 Task: Use Electro Static Accent 02 Effect in this video Movie B.mp4
Action: Mouse moved to (344, 130)
Screenshot: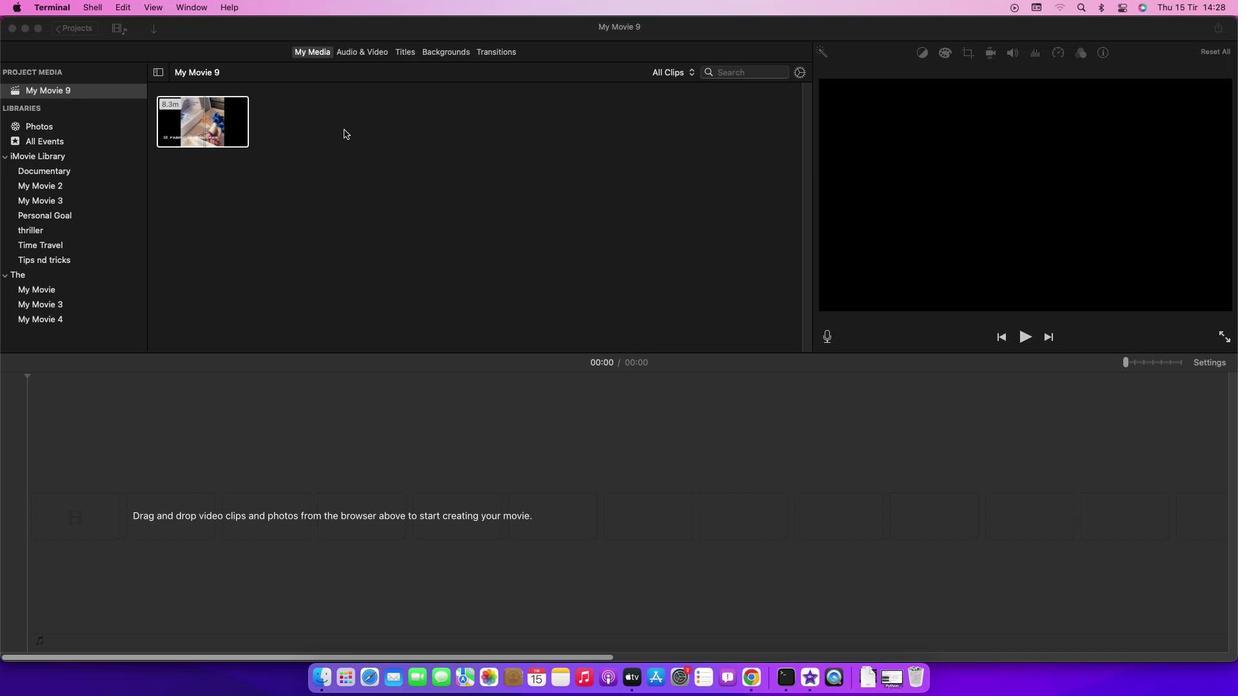 
Action: Mouse pressed left at (344, 130)
Screenshot: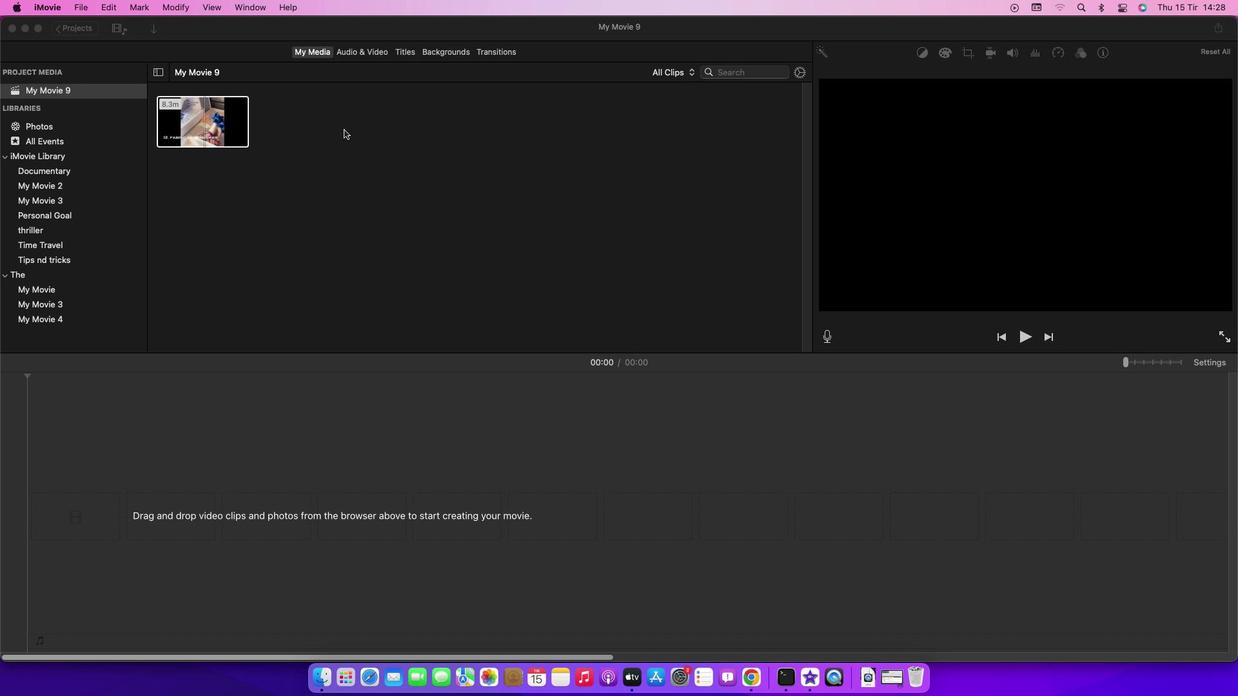 
Action: Mouse moved to (207, 118)
Screenshot: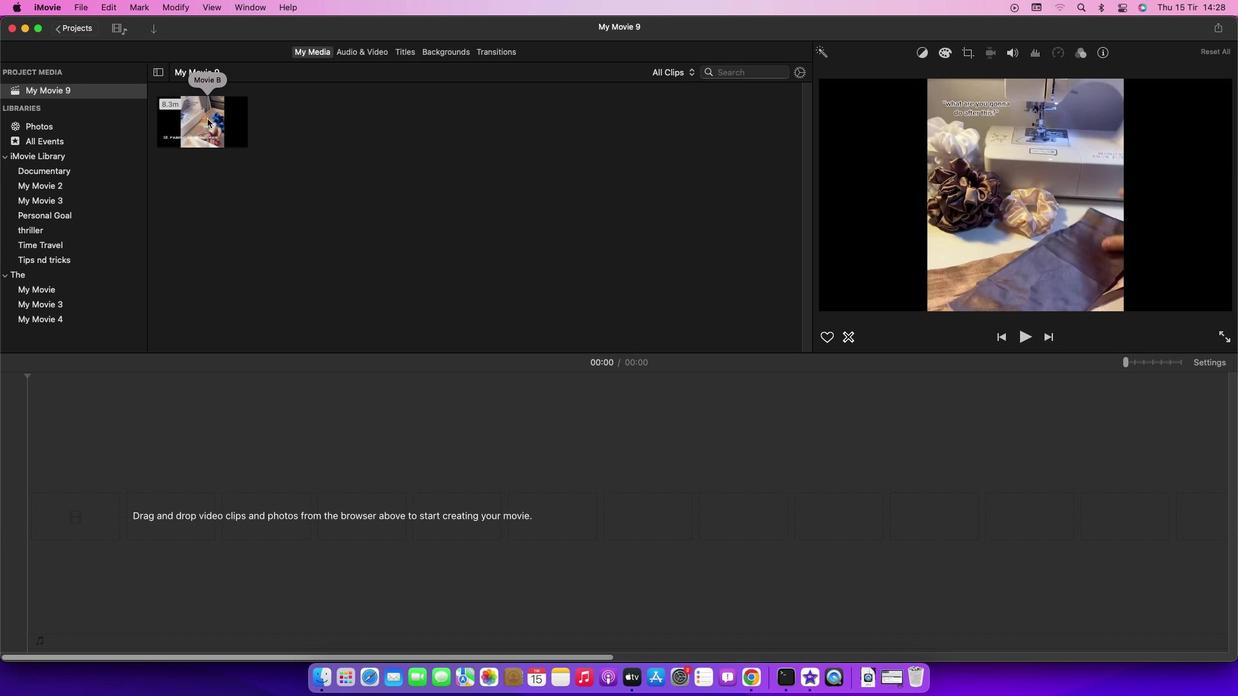 
Action: Mouse pressed left at (207, 118)
Screenshot: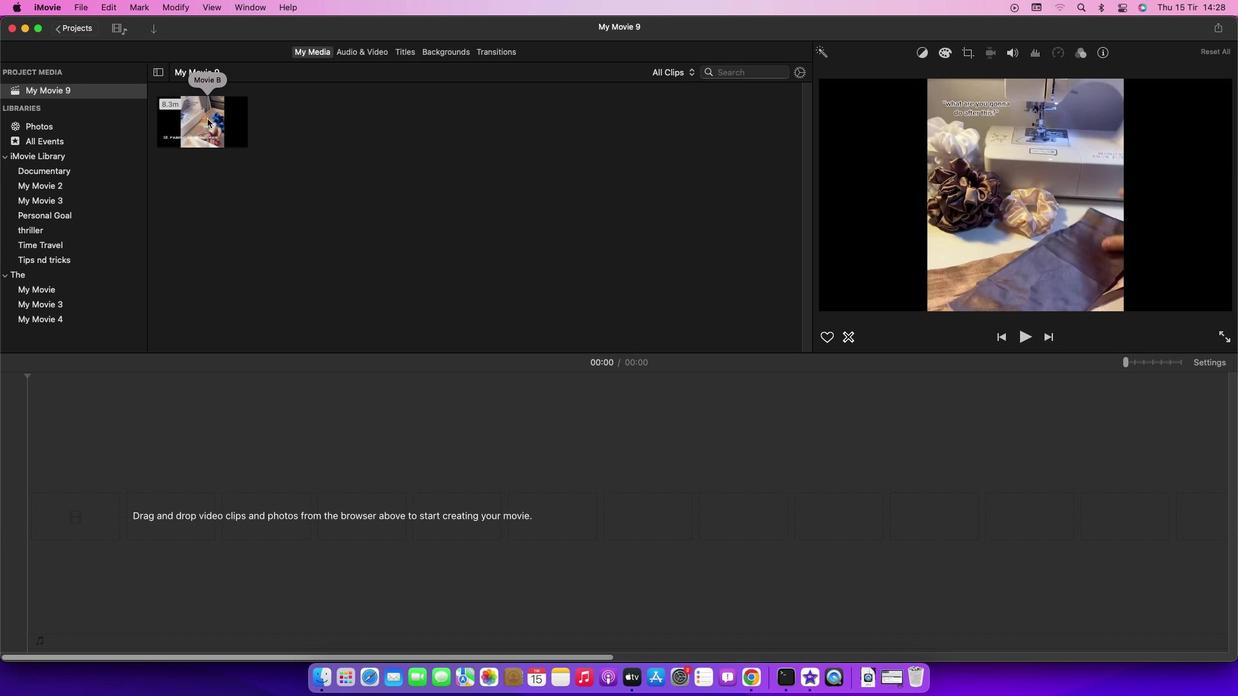 
Action: Mouse pressed left at (207, 118)
Screenshot: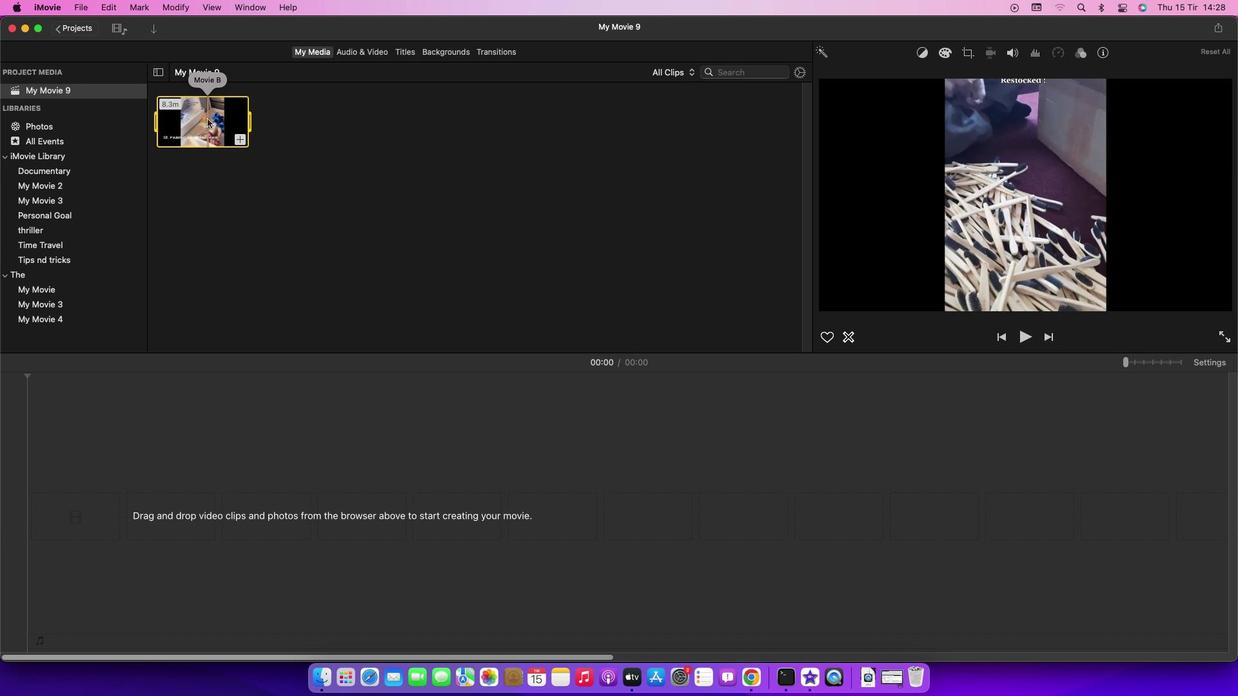 
Action: Mouse moved to (359, 54)
Screenshot: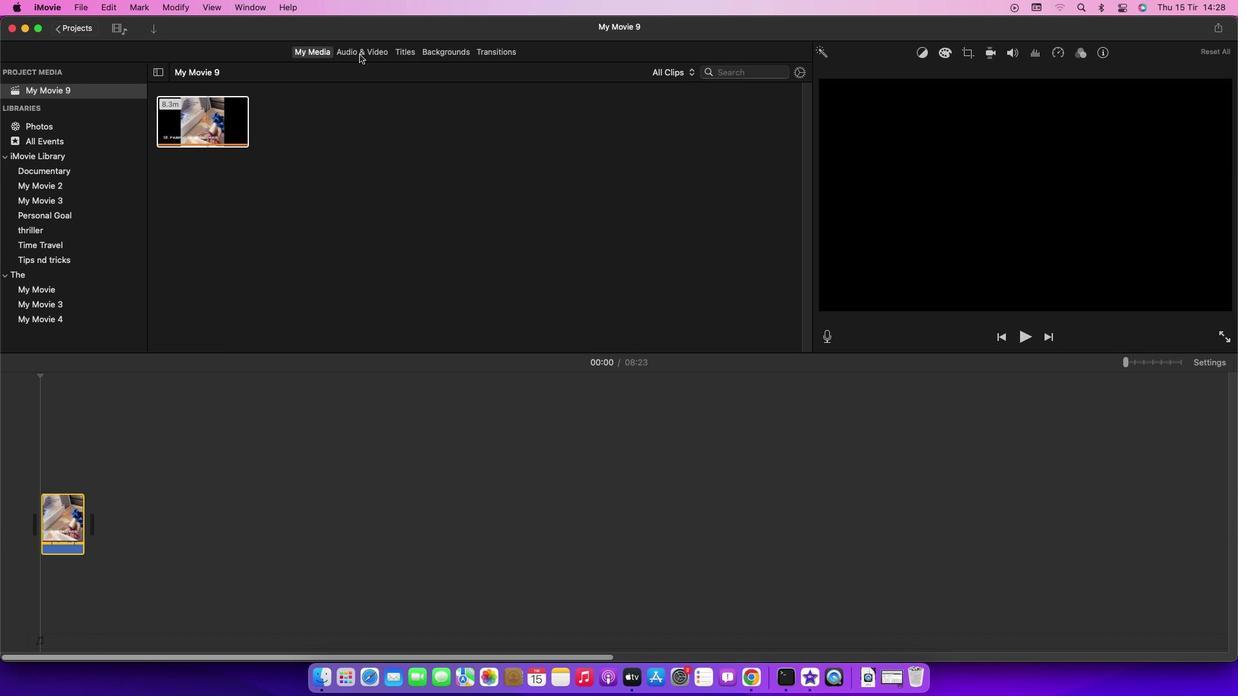 
Action: Mouse pressed left at (359, 54)
Screenshot: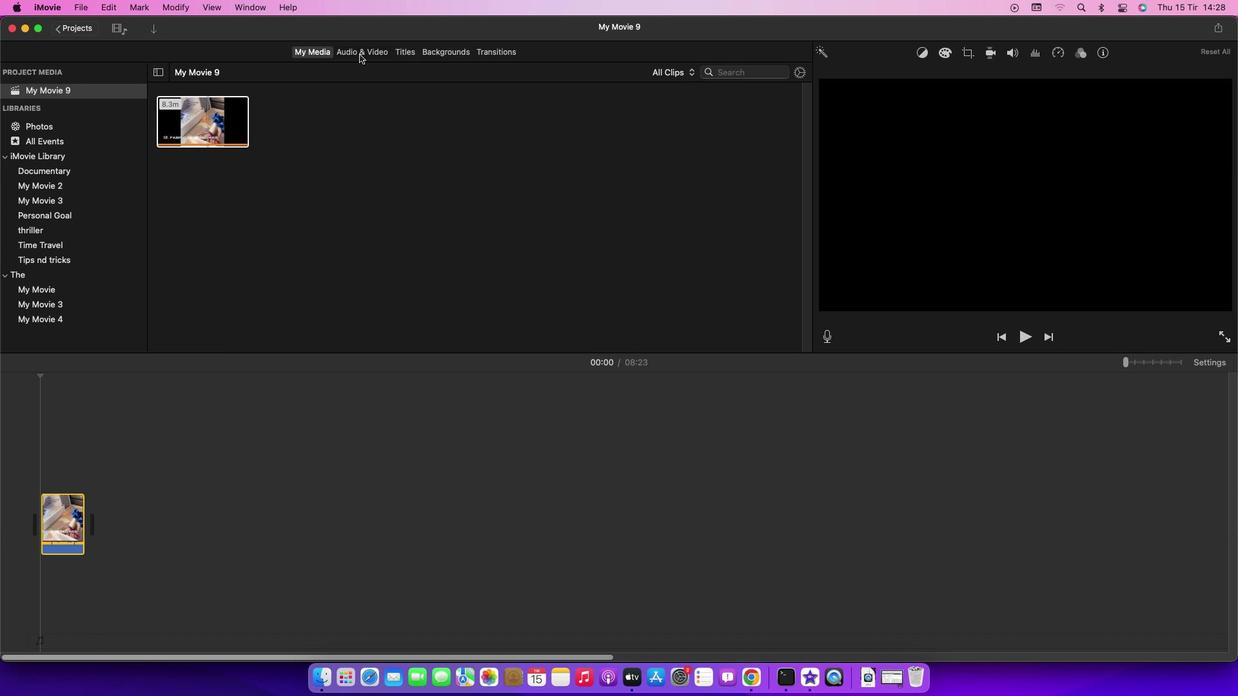 
Action: Mouse moved to (79, 118)
Screenshot: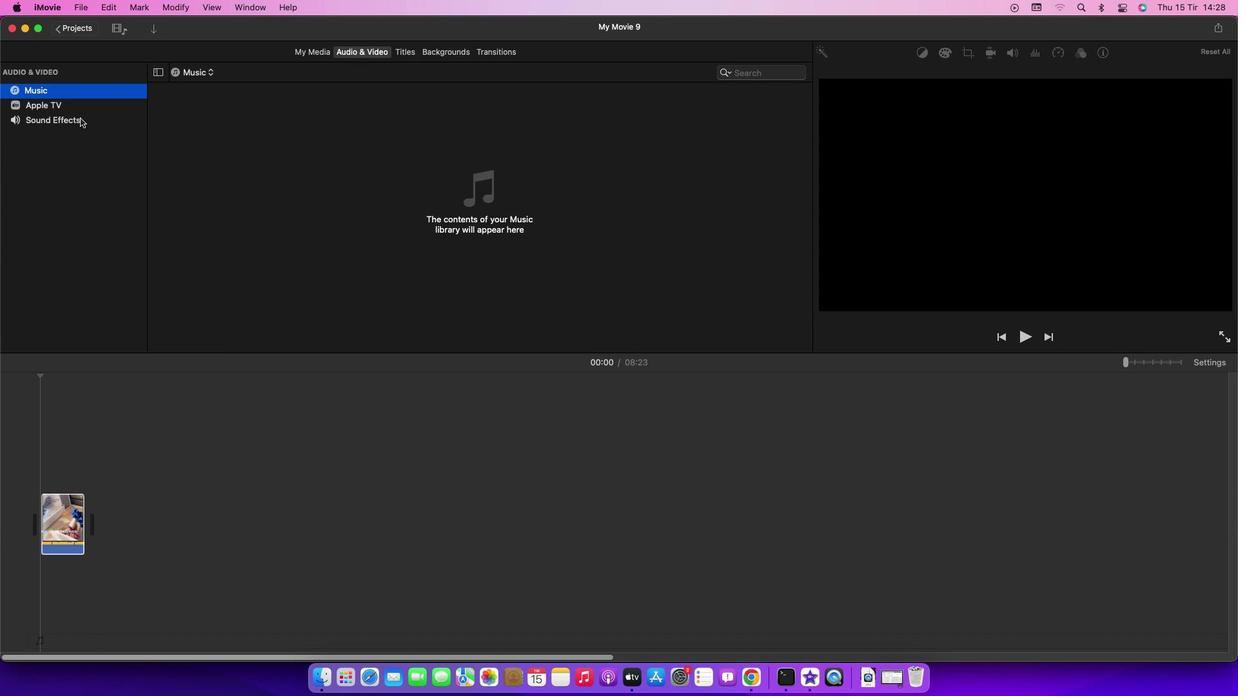 
Action: Mouse pressed left at (79, 118)
Screenshot: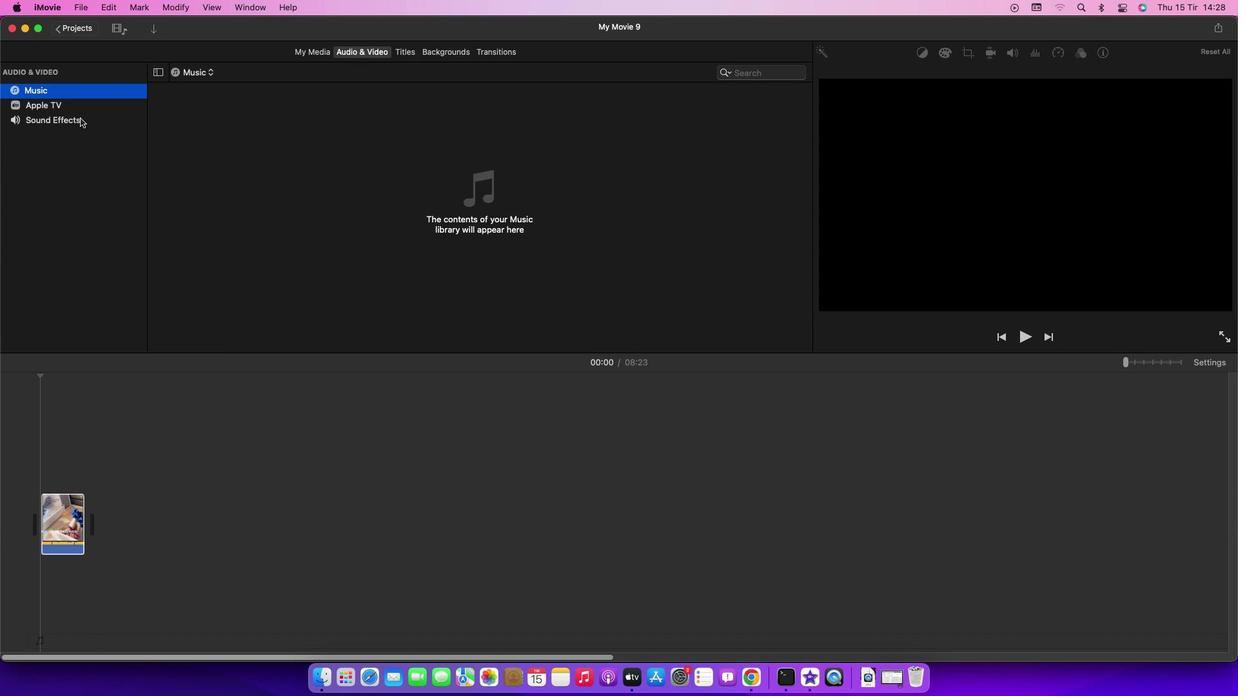 
Action: Mouse moved to (229, 321)
Screenshot: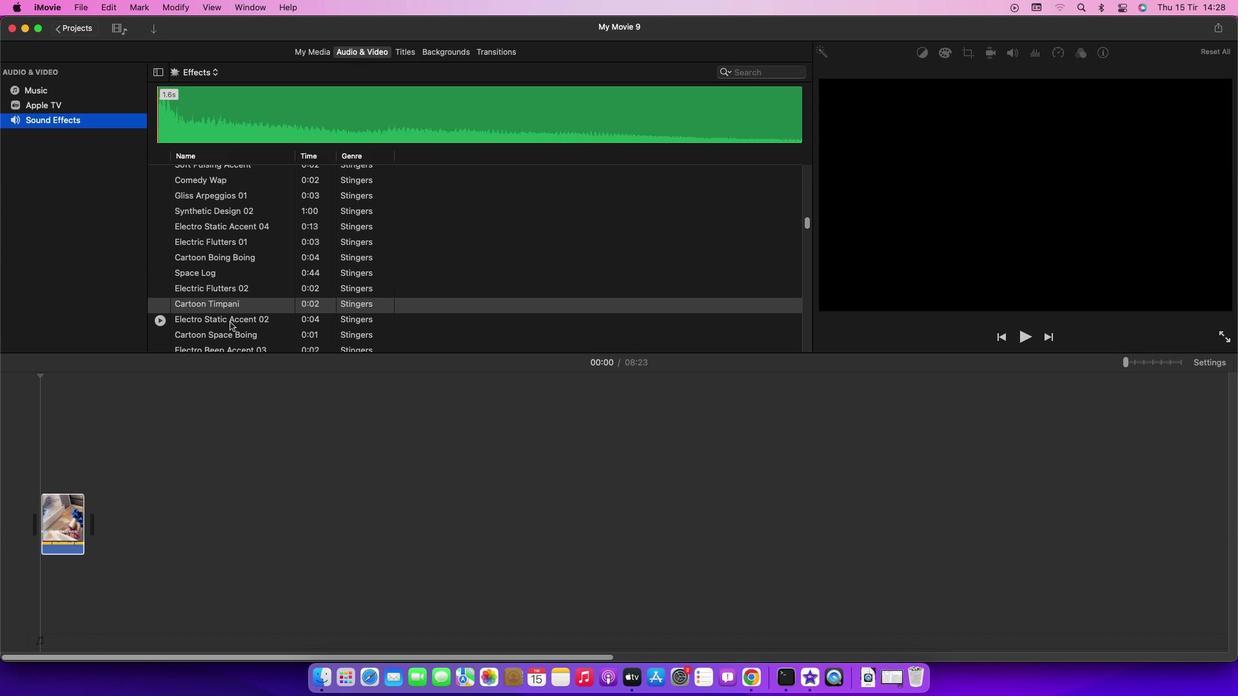 
Action: Mouse pressed left at (229, 321)
Screenshot: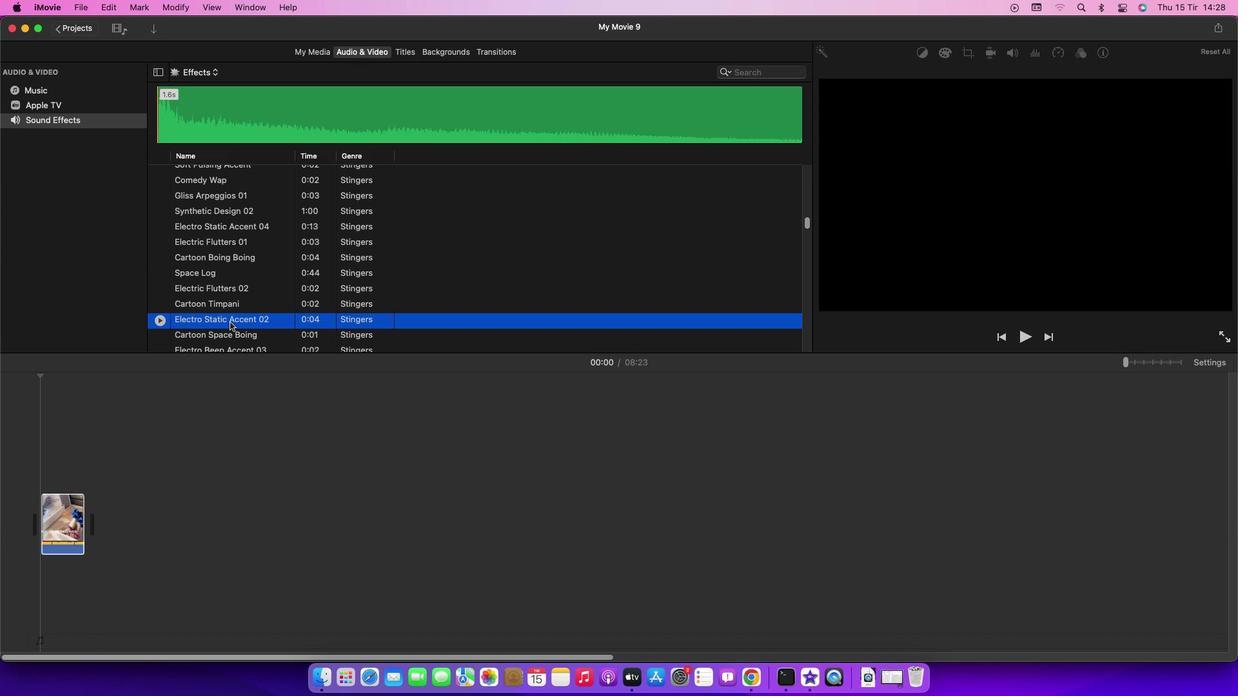 
Action: Mouse moved to (231, 320)
Screenshot: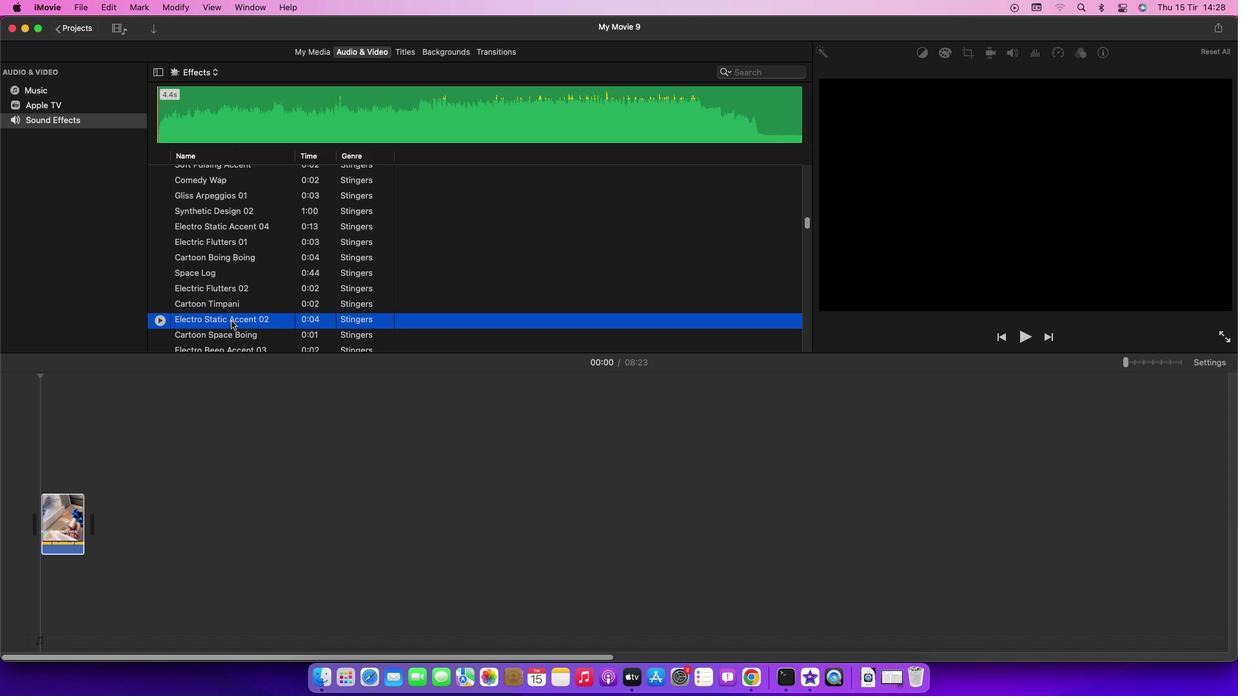 
Action: Mouse pressed left at (231, 320)
Screenshot: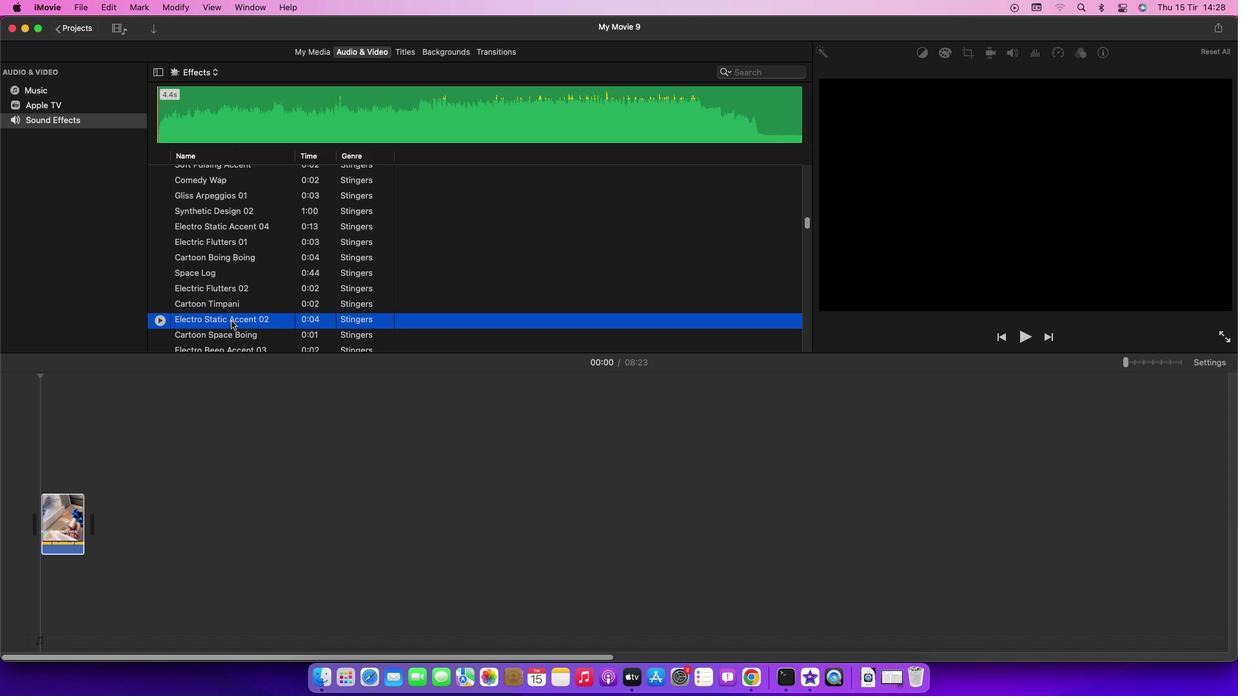 
Action: Mouse moved to (408, 477)
Screenshot: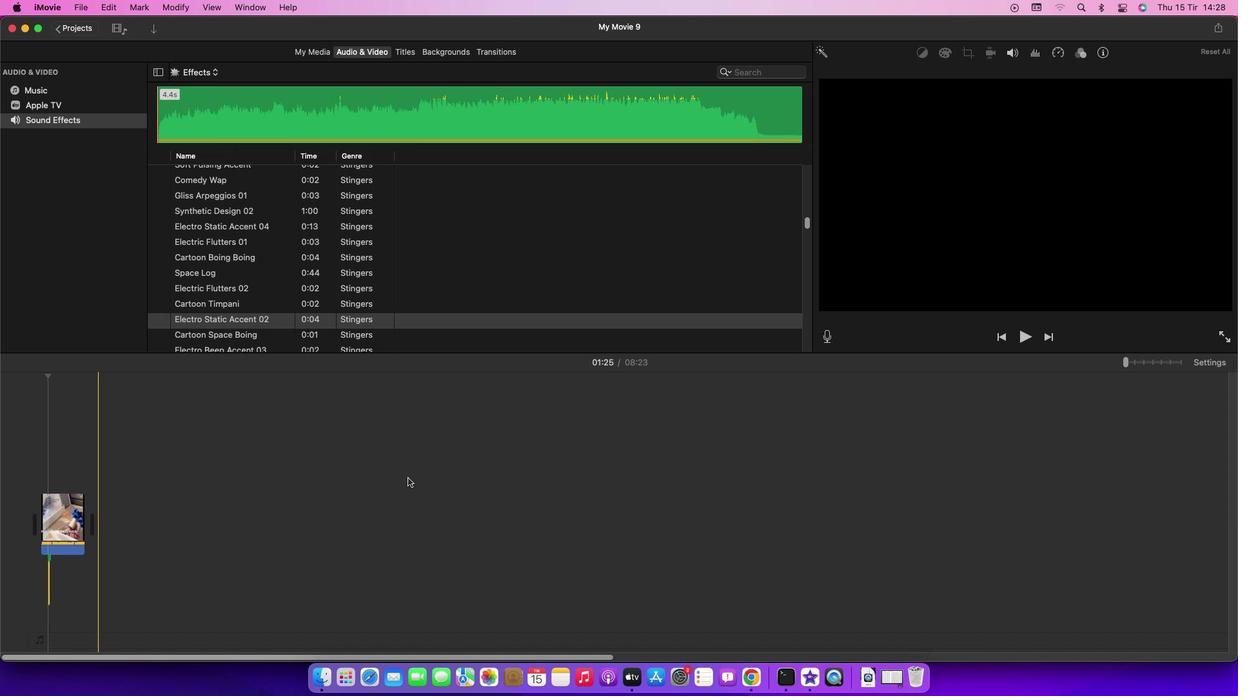 
